 Task: Add Crofter's Premium Spread Concord Grape to the cart.
Action: Mouse moved to (870, 306)
Screenshot: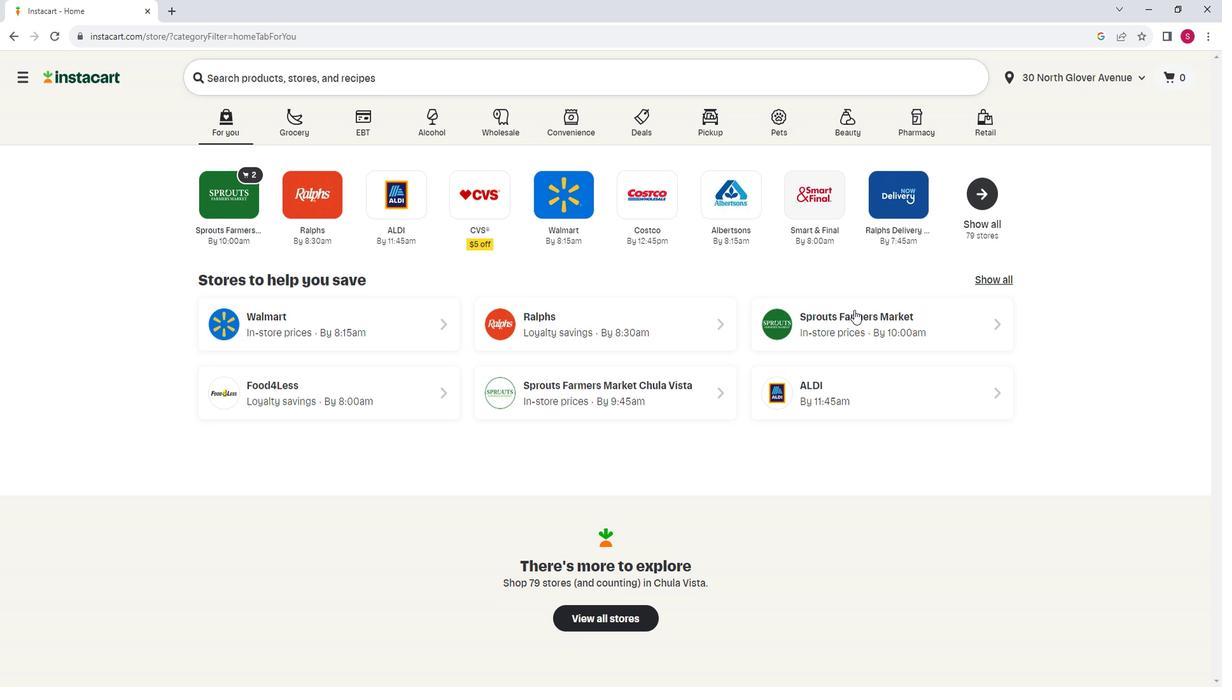 
Action: Mouse pressed left at (870, 306)
Screenshot: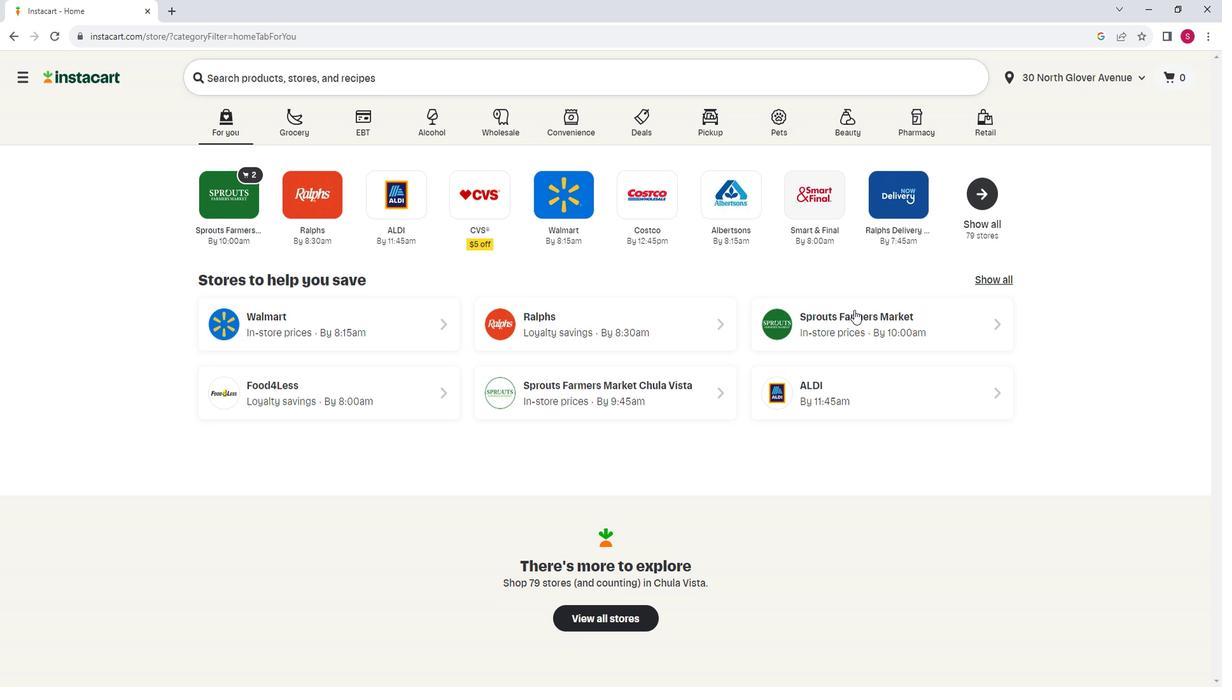 
Action: Mouse moved to (120, 398)
Screenshot: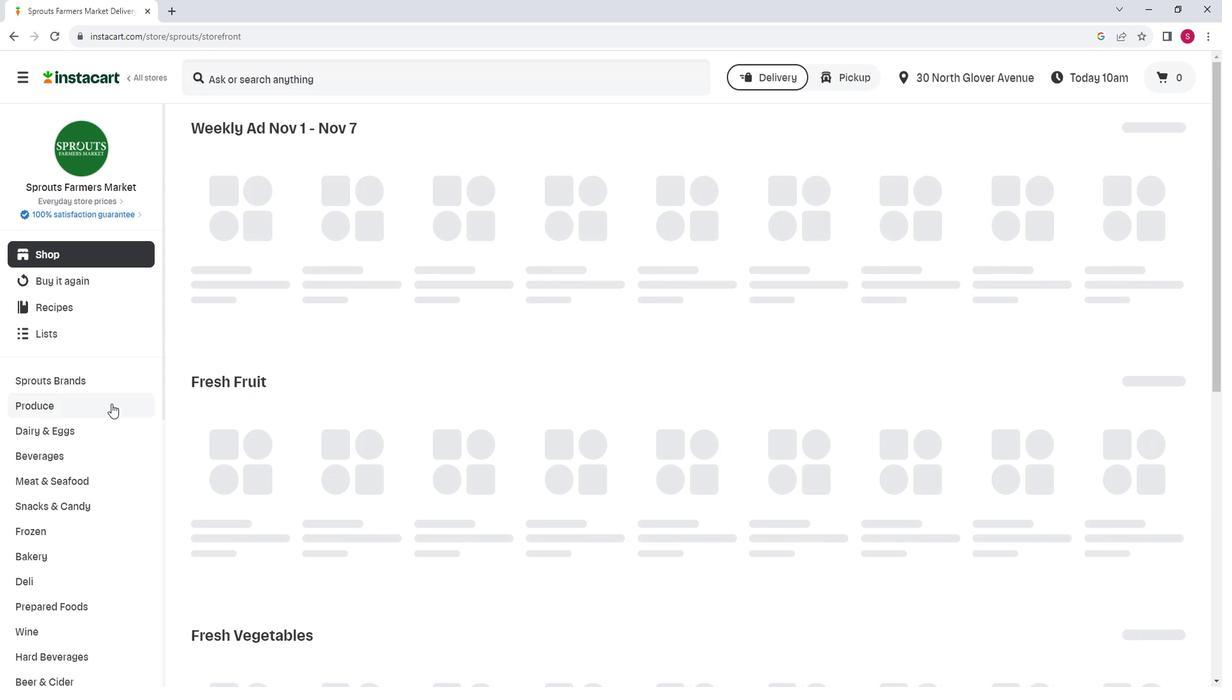 
Action: Mouse scrolled (120, 397) with delta (0, 0)
Screenshot: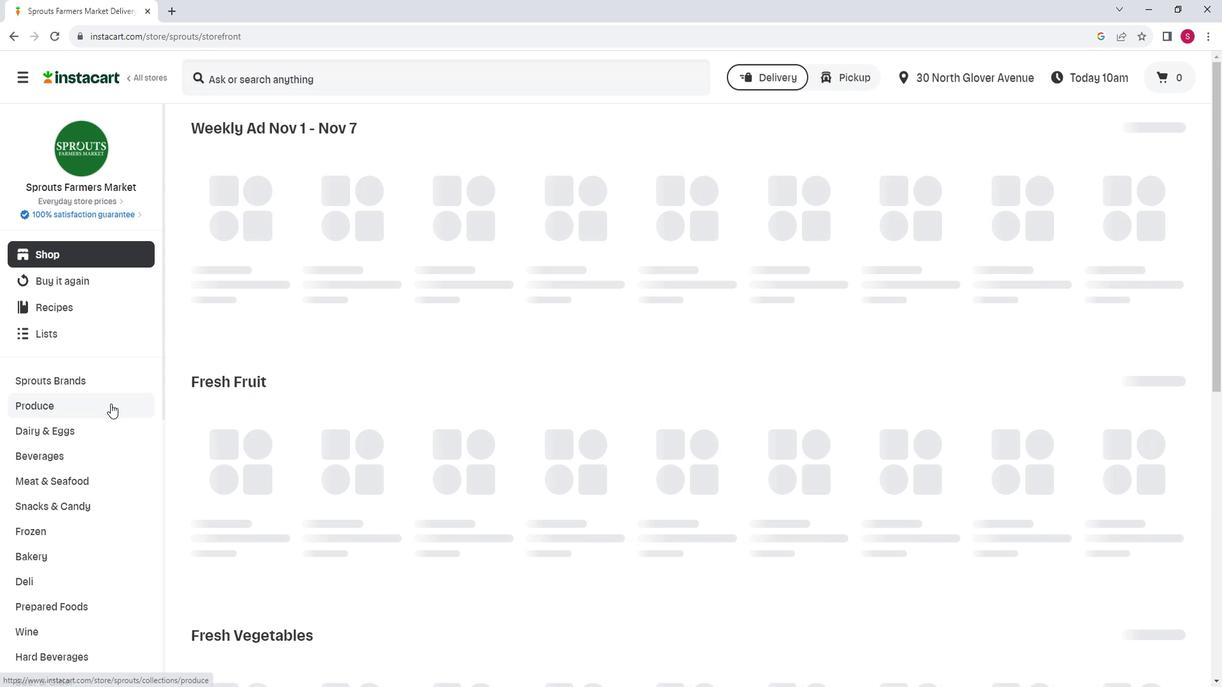 
Action: Mouse scrolled (120, 397) with delta (0, 0)
Screenshot: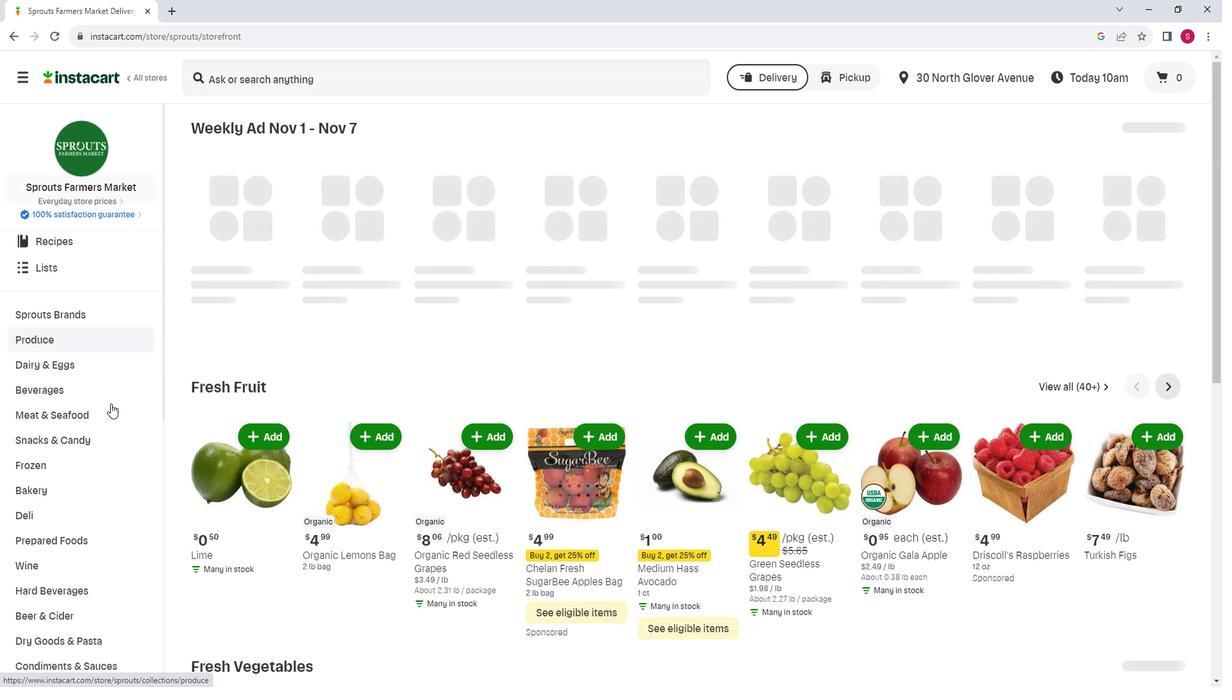 
Action: Mouse moved to (122, 397)
Screenshot: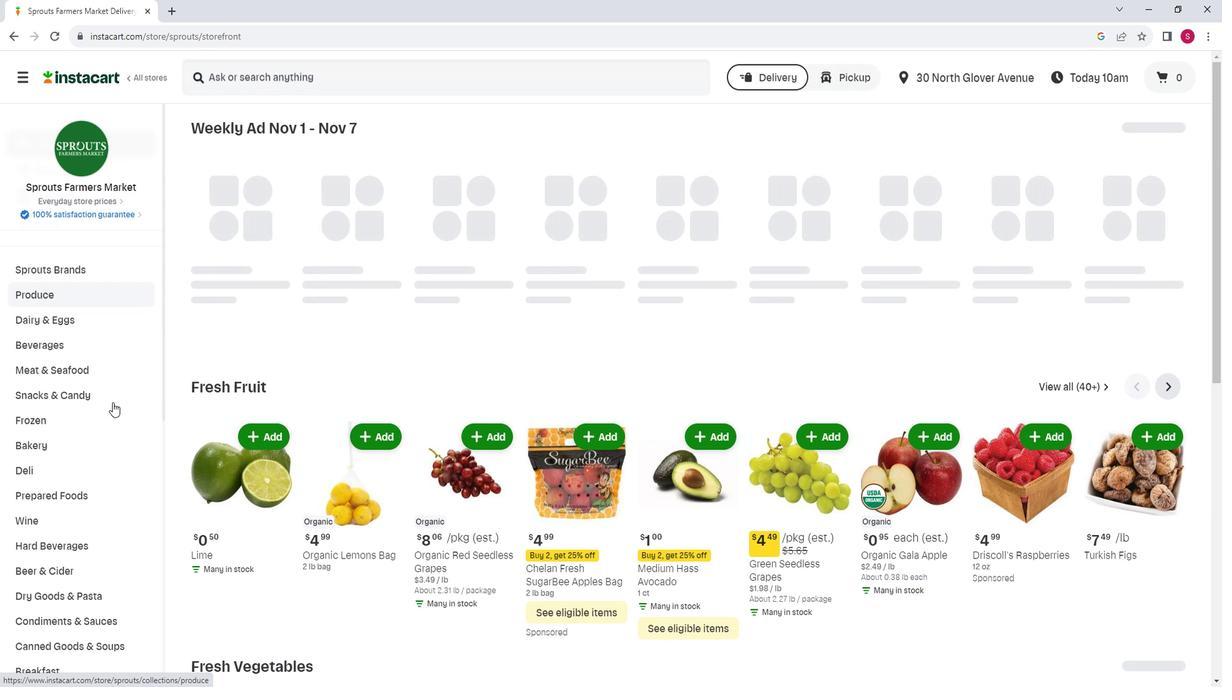 
Action: Mouse scrolled (122, 396) with delta (0, 0)
Screenshot: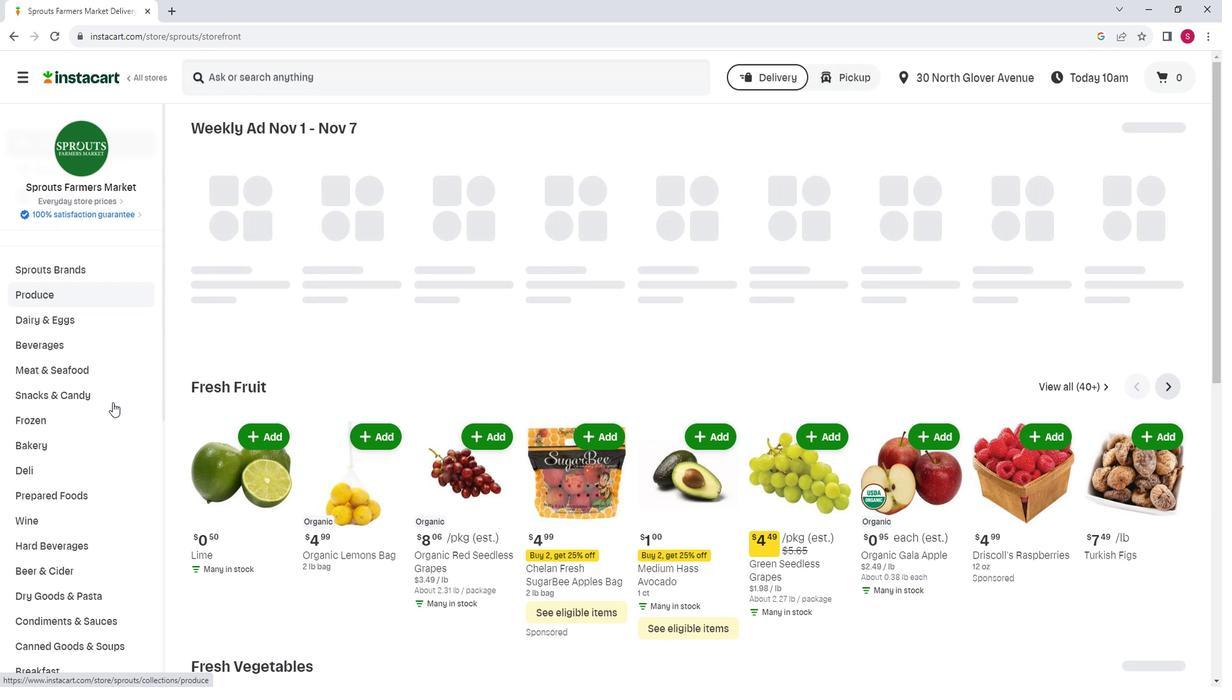 
Action: Mouse moved to (83, 576)
Screenshot: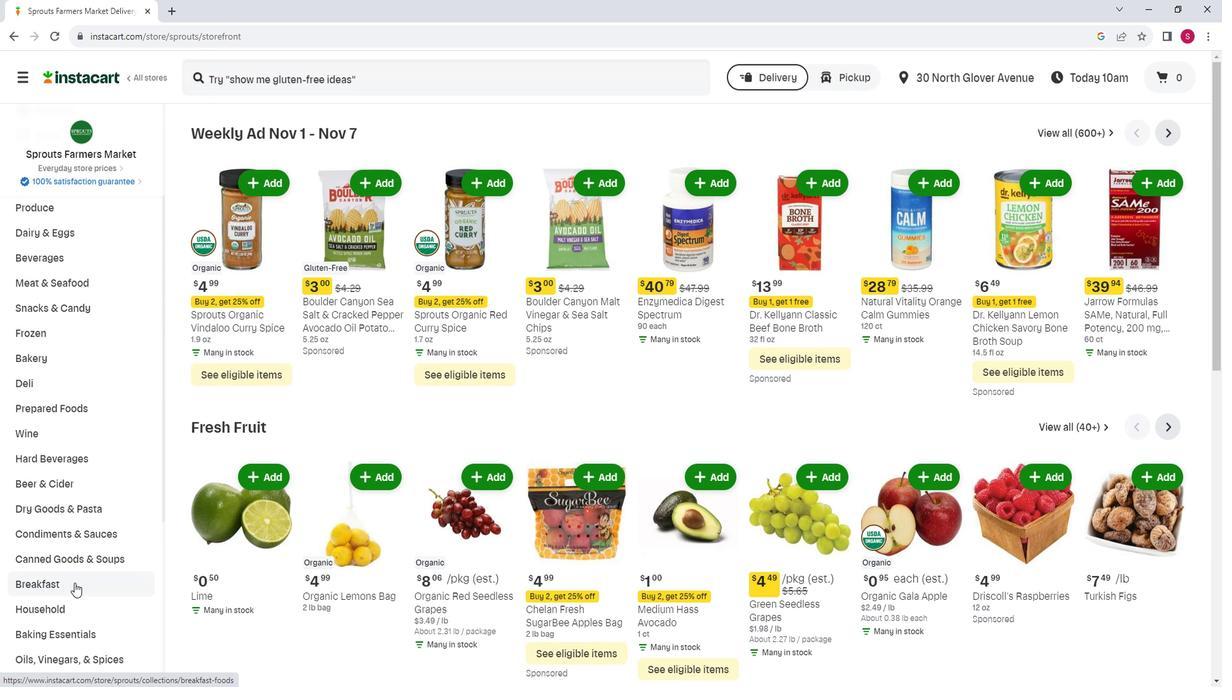 
Action: Mouse pressed left at (83, 576)
Screenshot: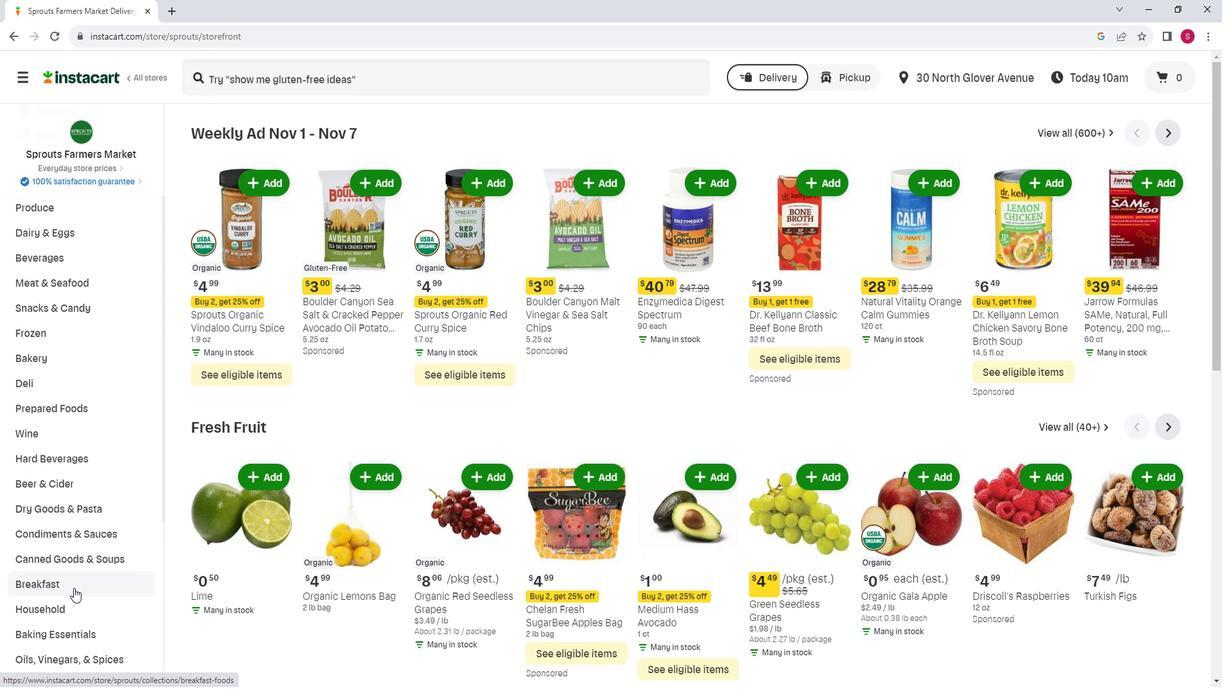 
Action: Mouse moved to (800, 165)
Screenshot: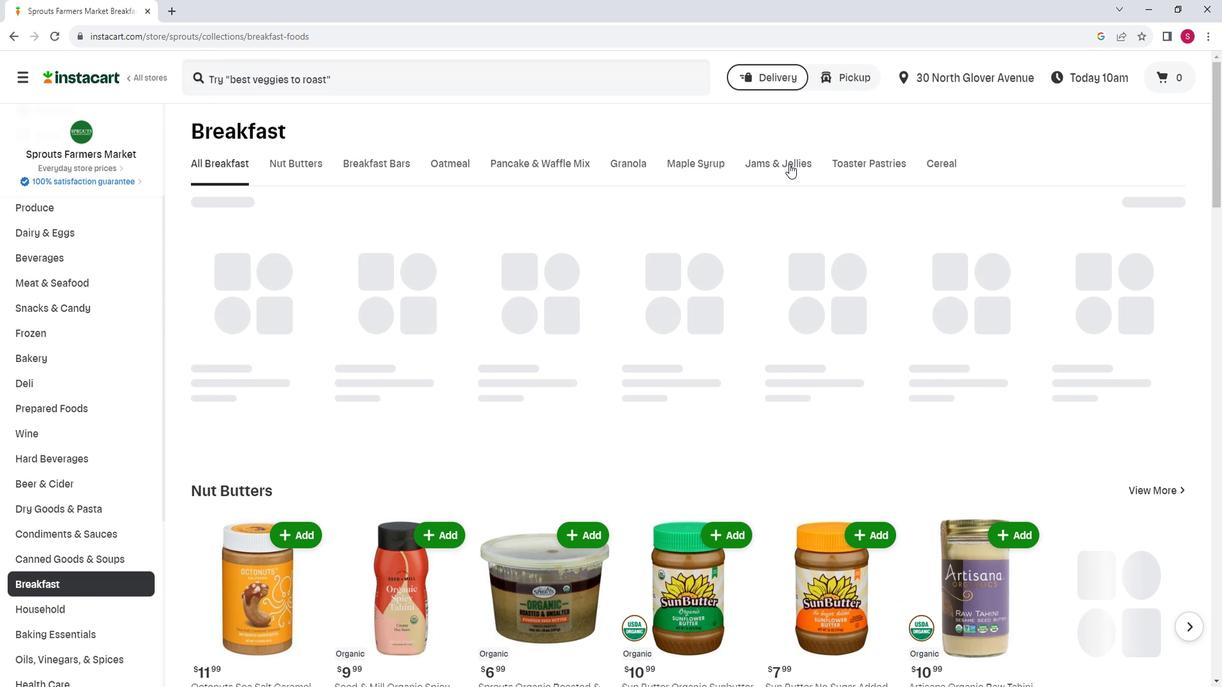 
Action: Mouse pressed left at (800, 165)
Screenshot: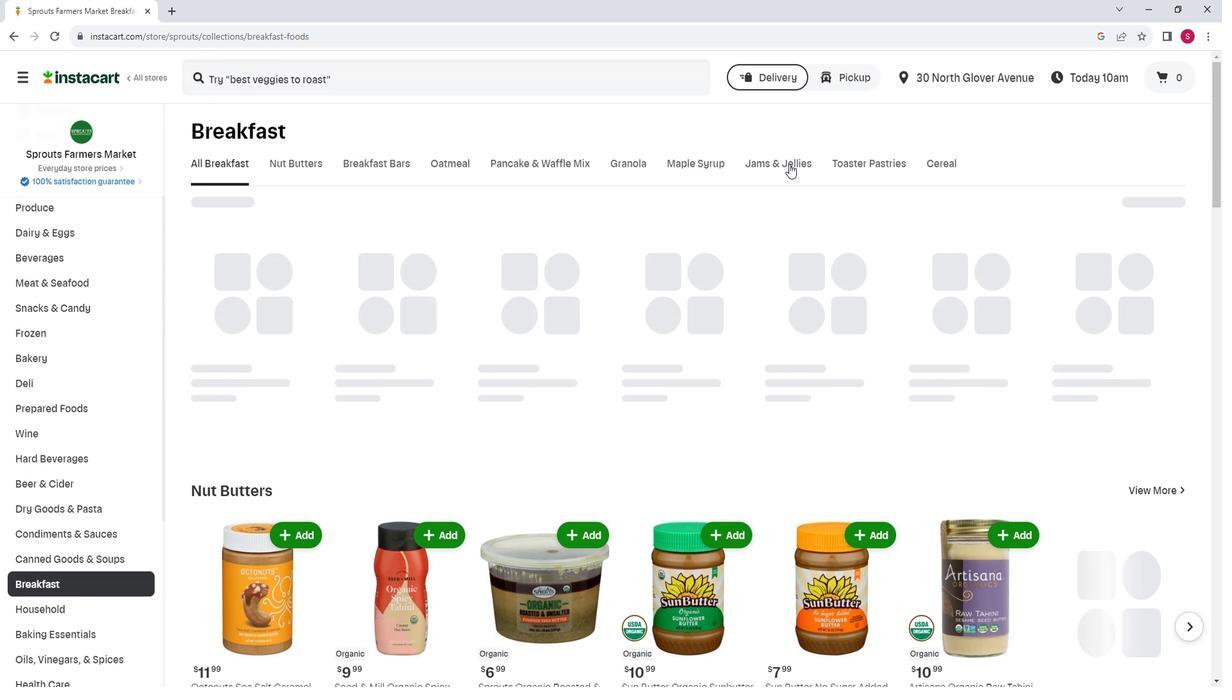 
Action: Mouse moved to (318, 225)
Screenshot: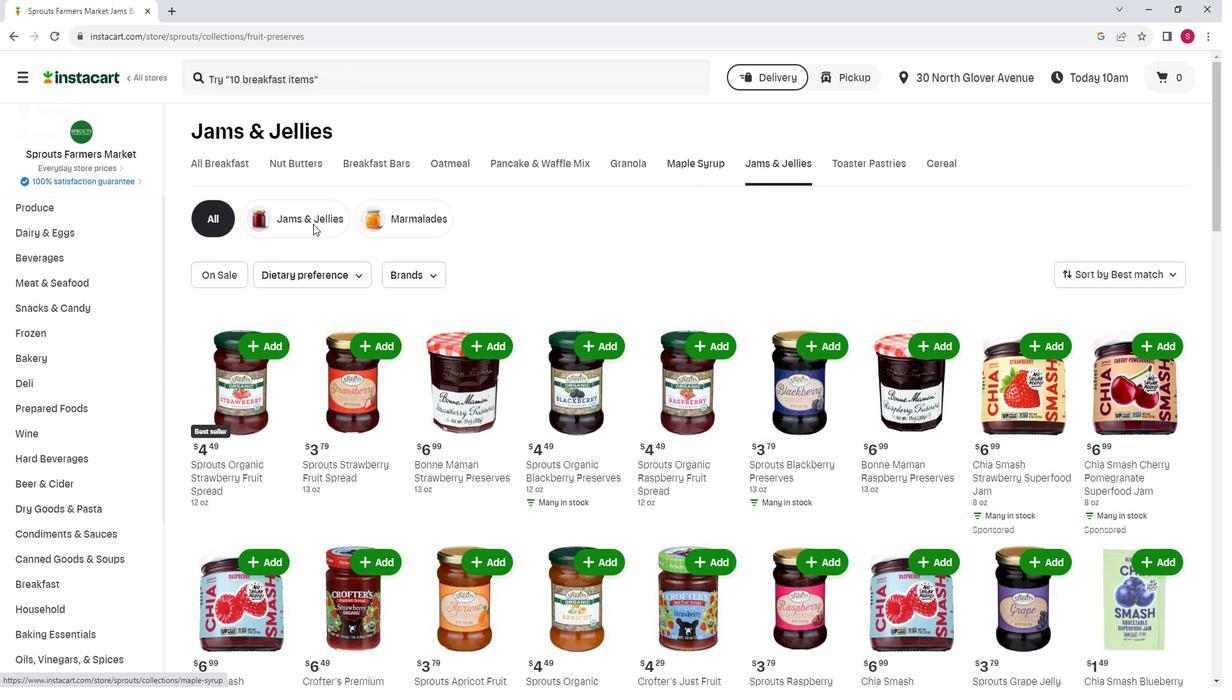 
Action: Mouse pressed left at (318, 225)
Screenshot: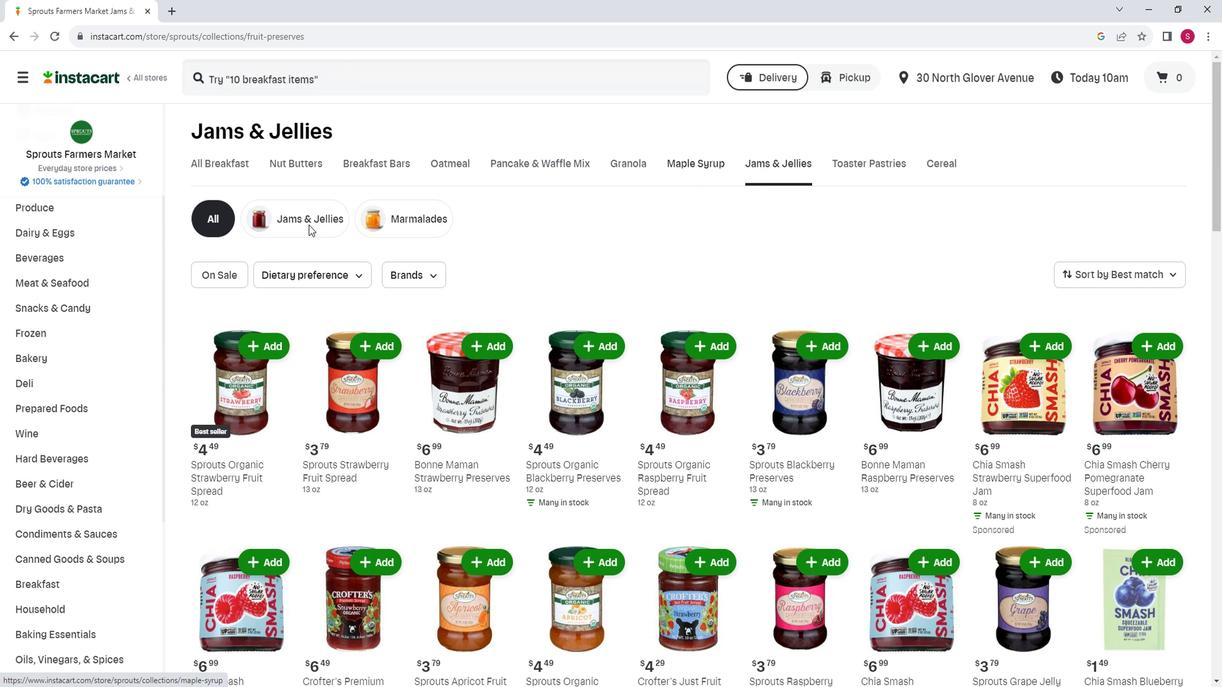 
Action: Mouse moved to (583, 280)
Screenshot: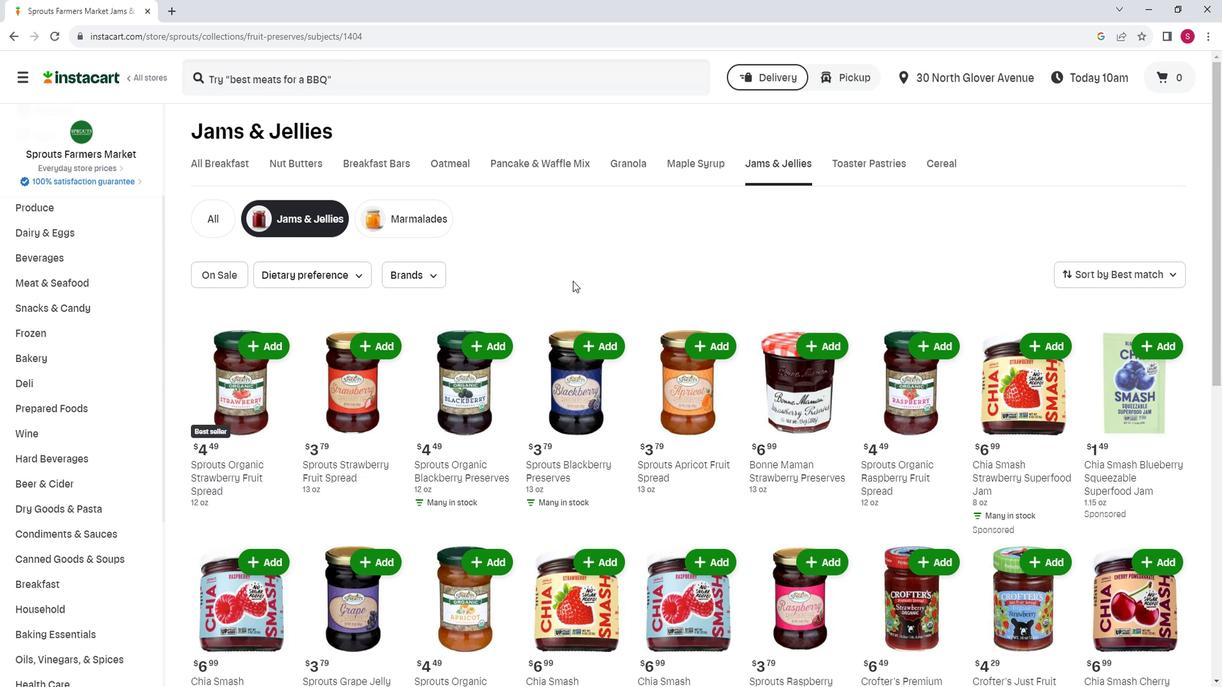 
Action: Mouse scrolled (583, 279) with delta (0, 0)
Screenshot: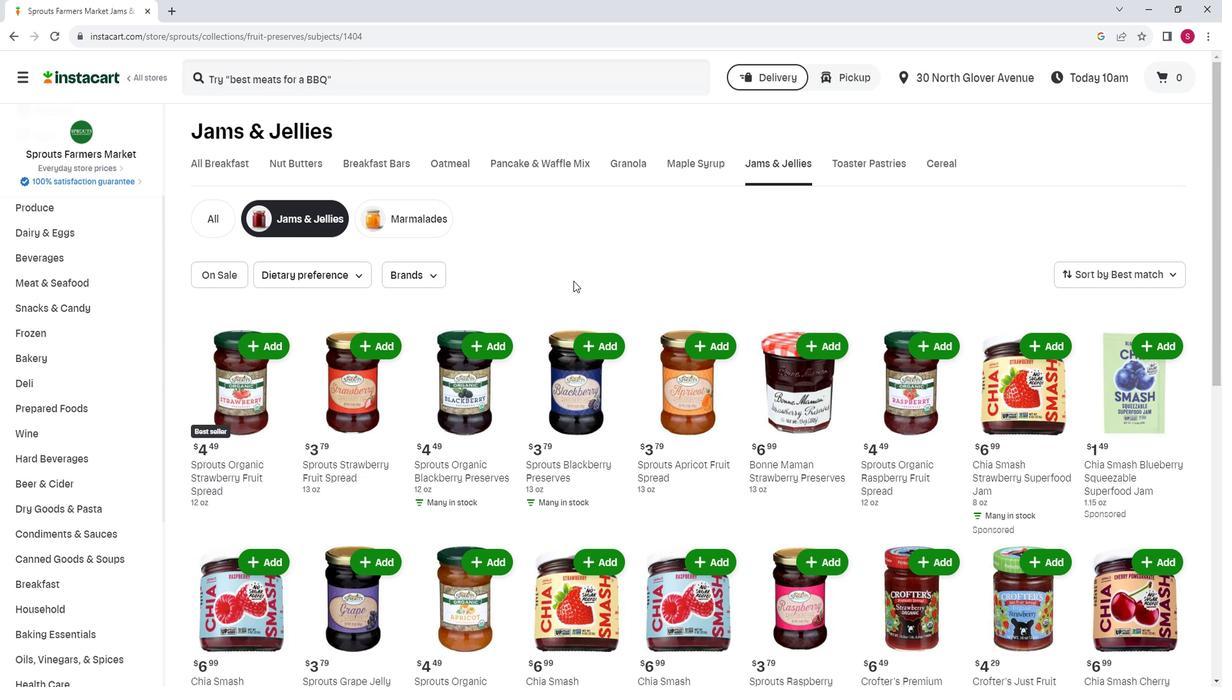 
Action: Mouse moved to (585, 345)
Screenshot: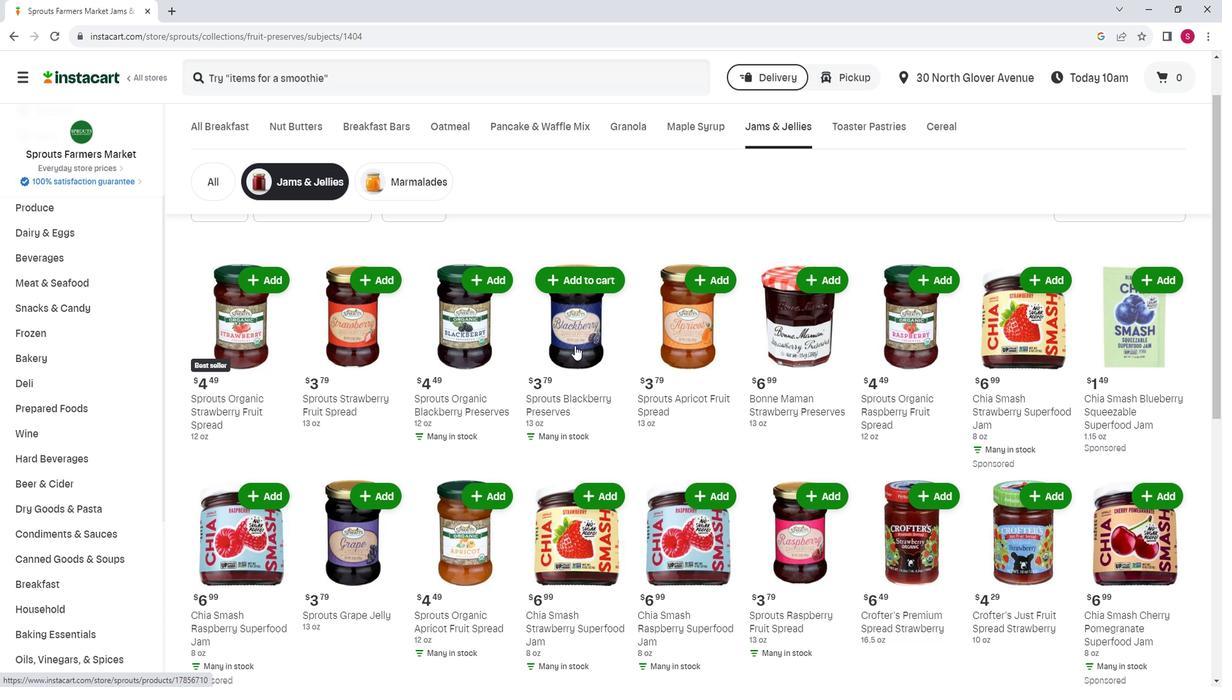 
Action: Mouse scrolled (585, 344) with delta (0, 0)
Screenshot: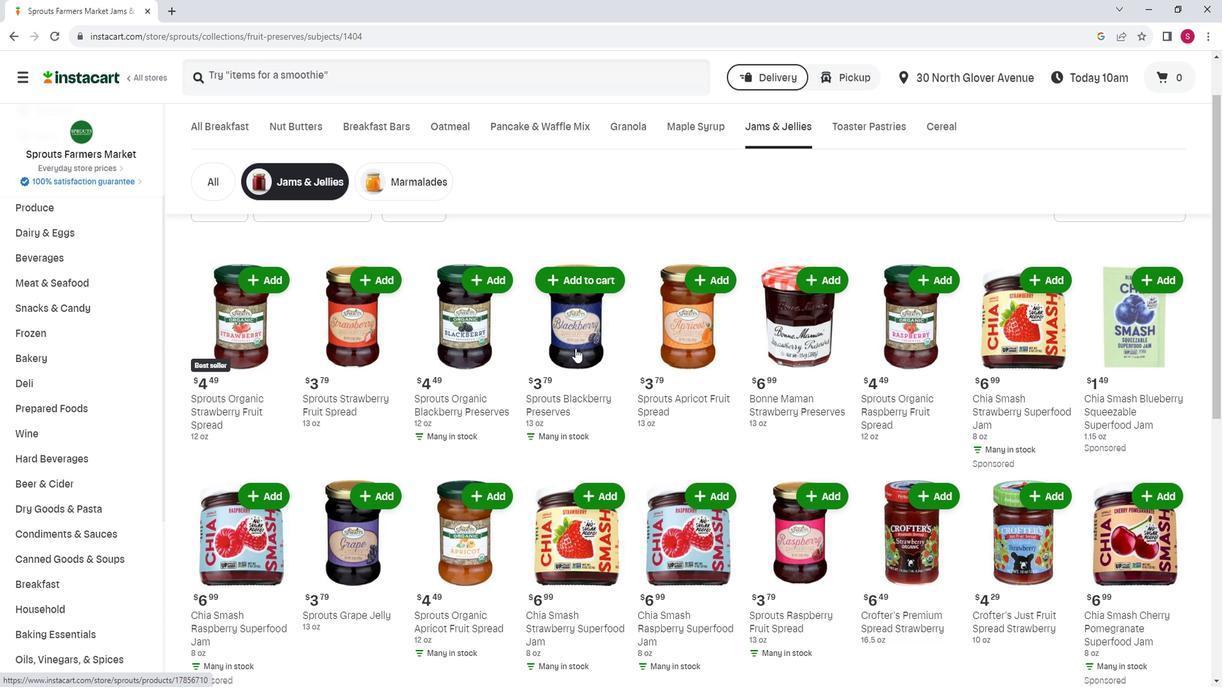 
Action: Mouse moved to (605, 344)
Screenshot: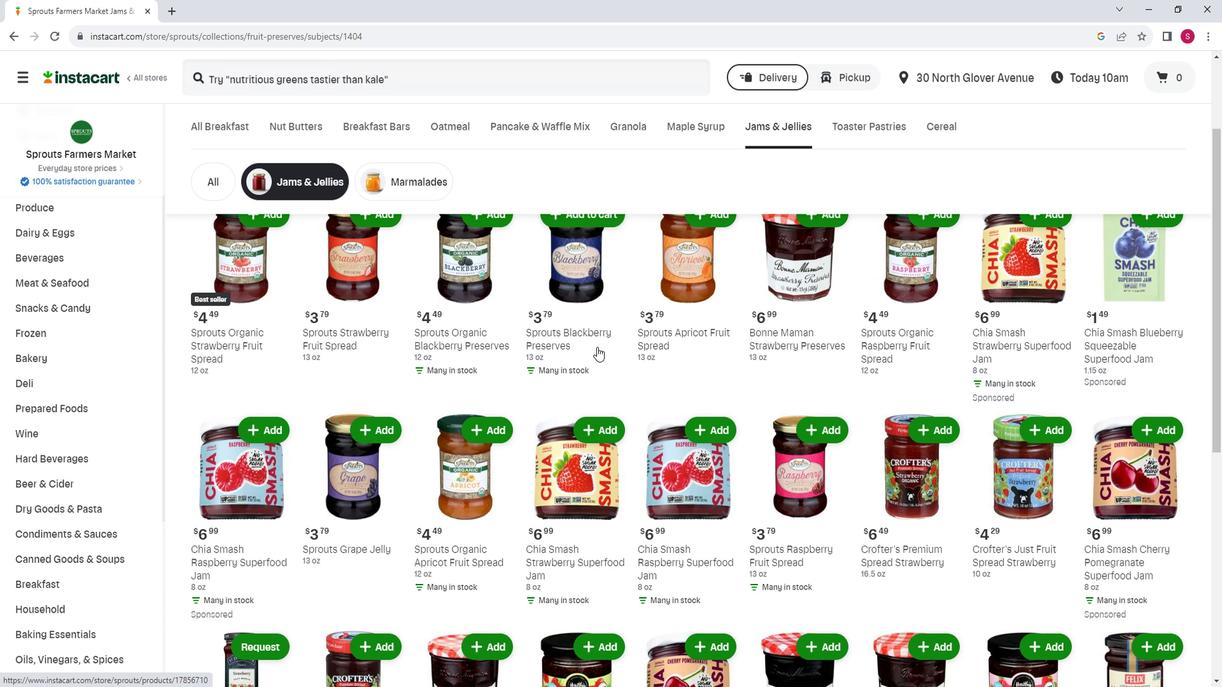 
Action: Mouse scrolled (605, 343) with delta (0, 0)
Screenshot: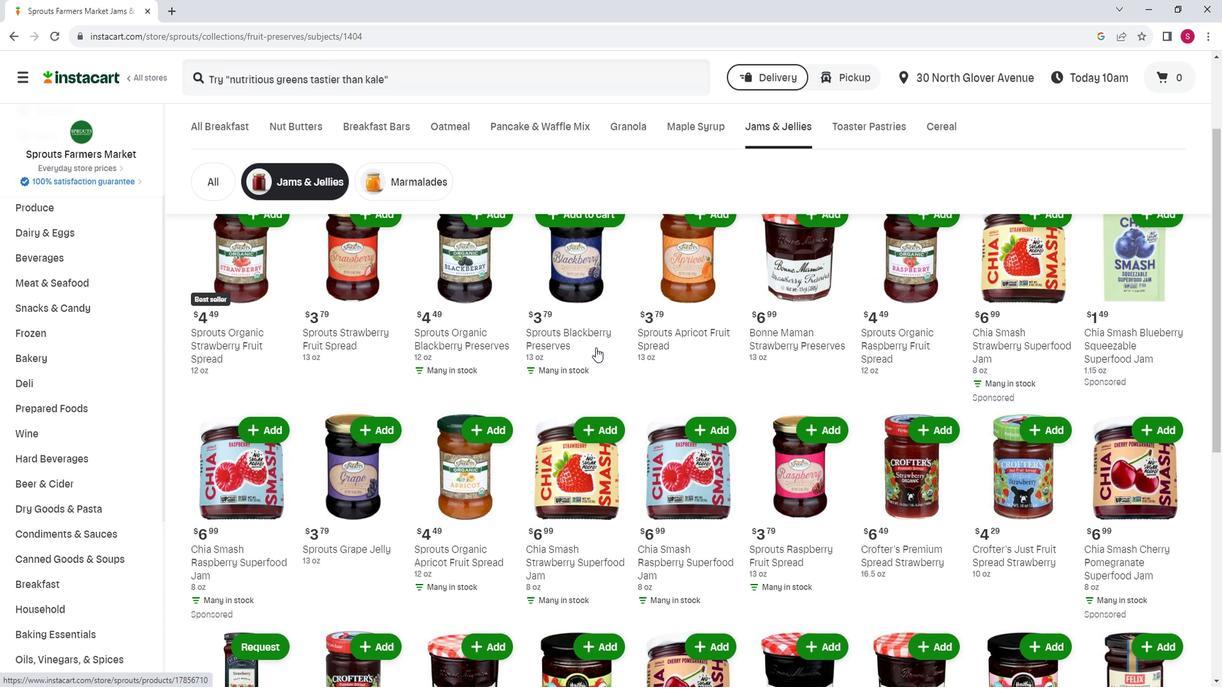 
Action: Mouse moved to (546, 329)
Screenshot: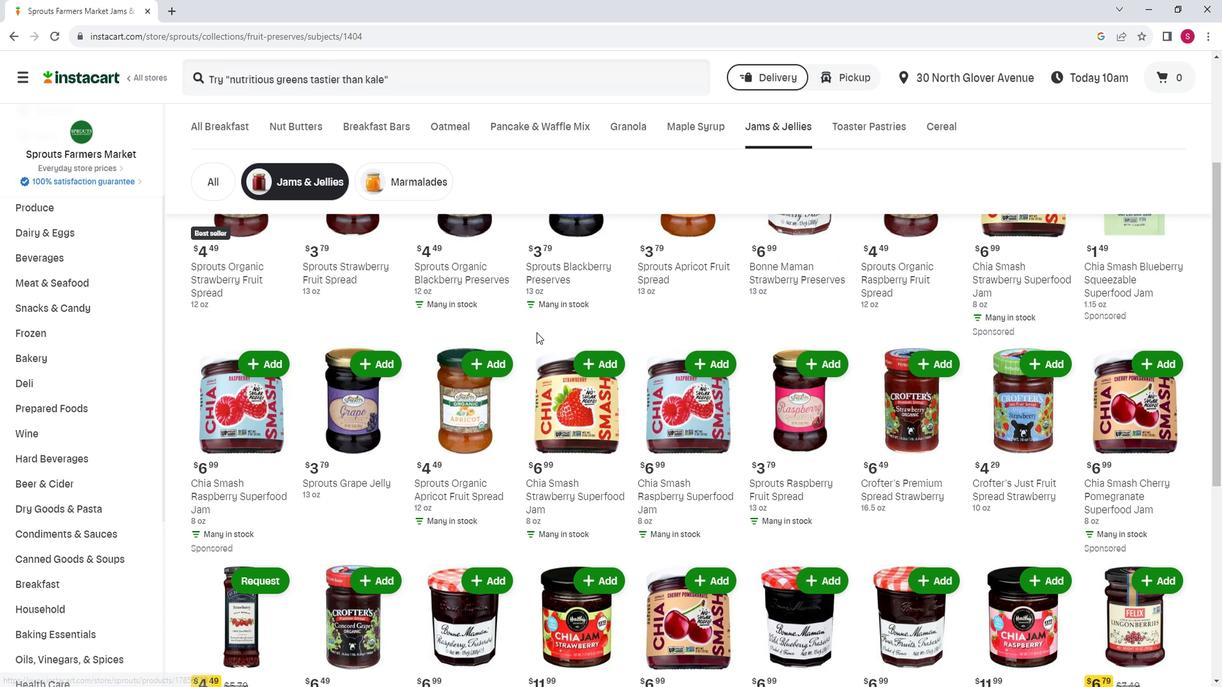 
Action: Mouse scrolled (546, 329) with delta (0, 0)
Screenshot: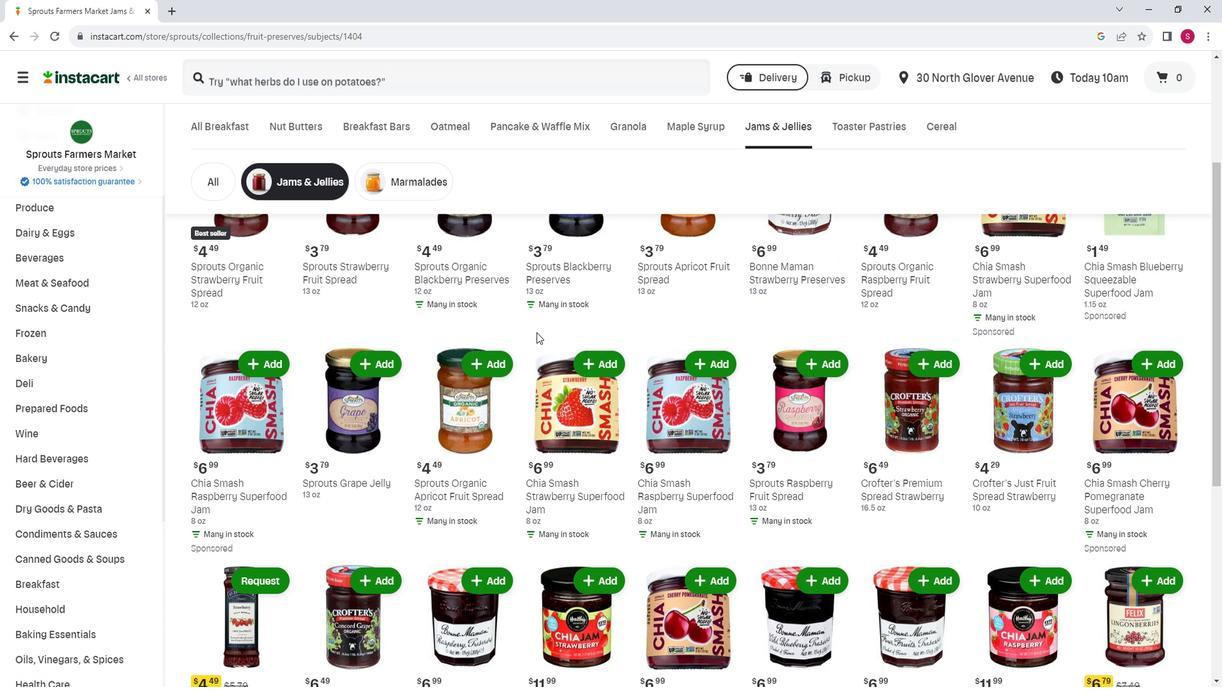 
Action: Mouse moved to (546, 329)
Screenshot: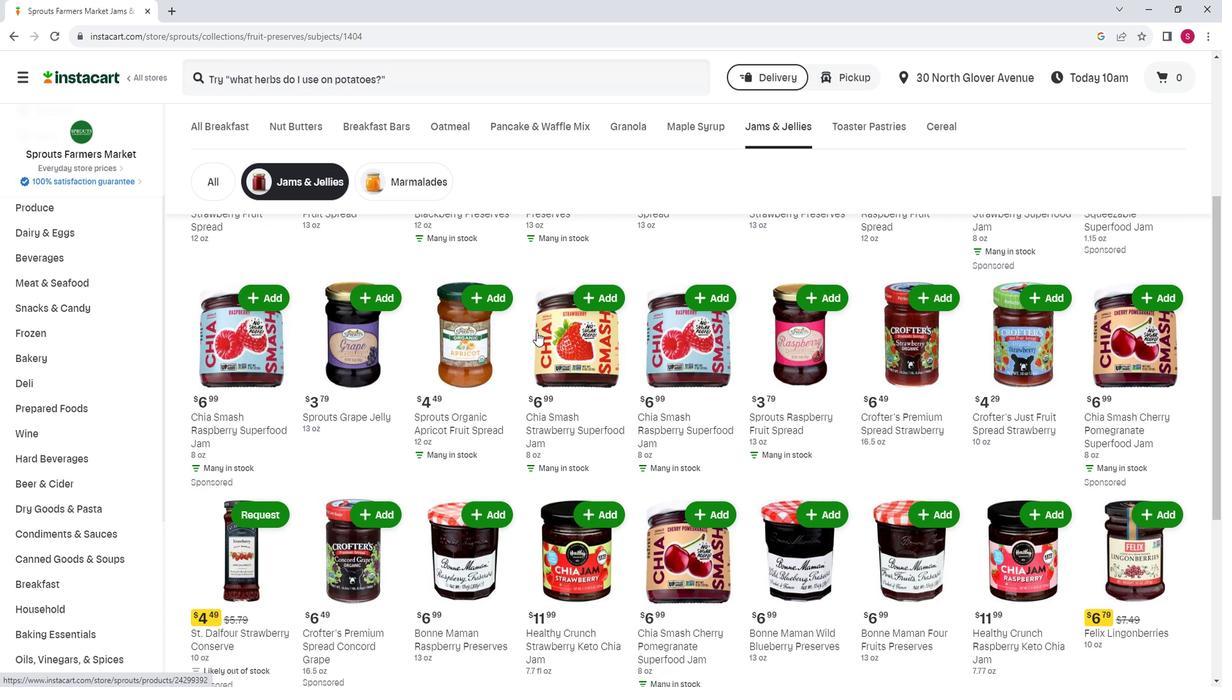 
Action: Mouse scrolled (546, 329) with delta (0, 0)
Screenshot: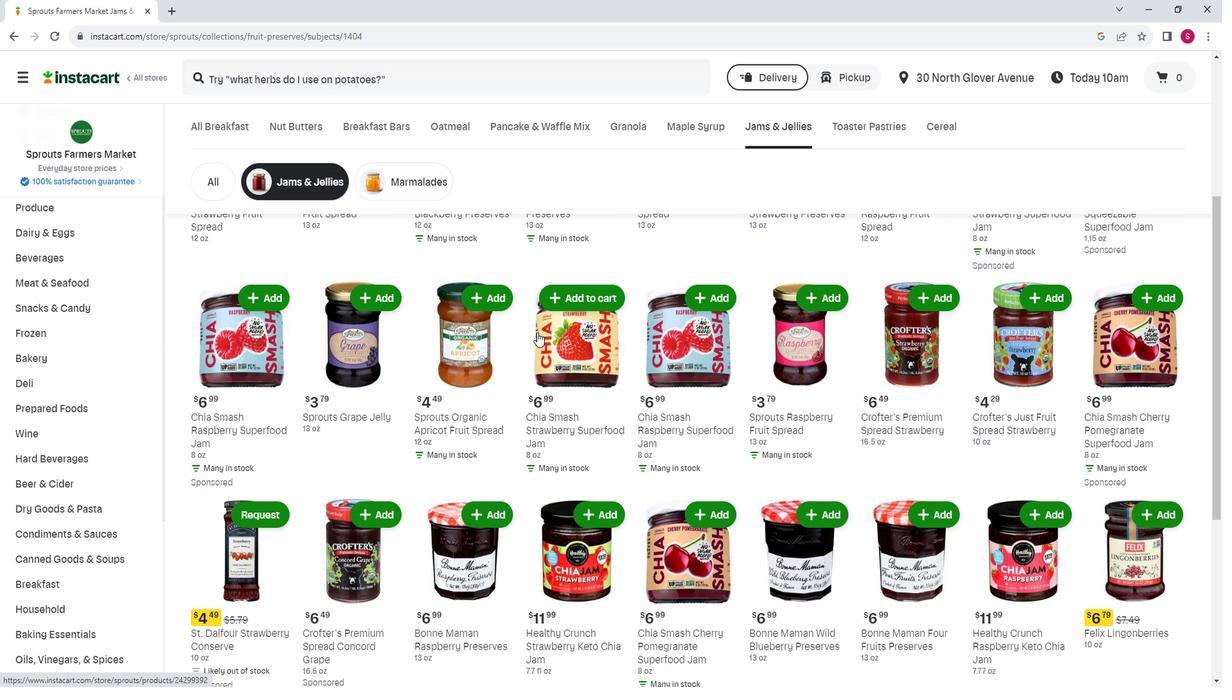 
Action: Mouse moved to (546, 334)
Screenshot: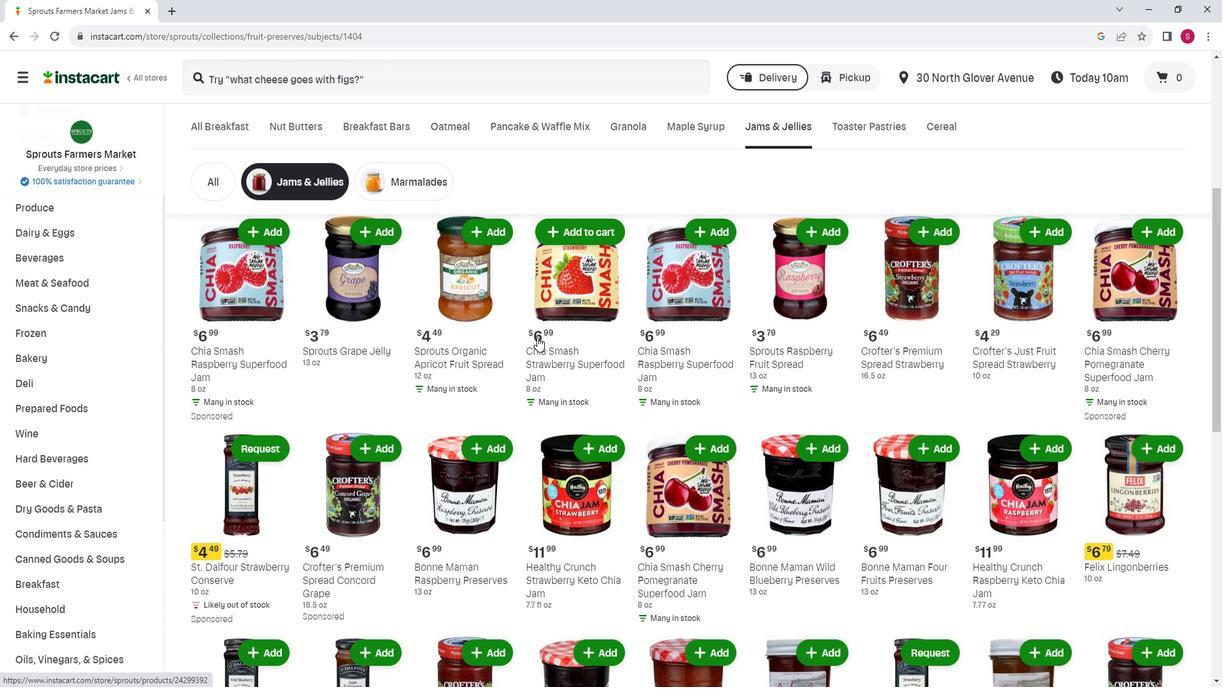 
Action: Mouse scrolled (546, 334) with delta (0, 0)
Screenshot: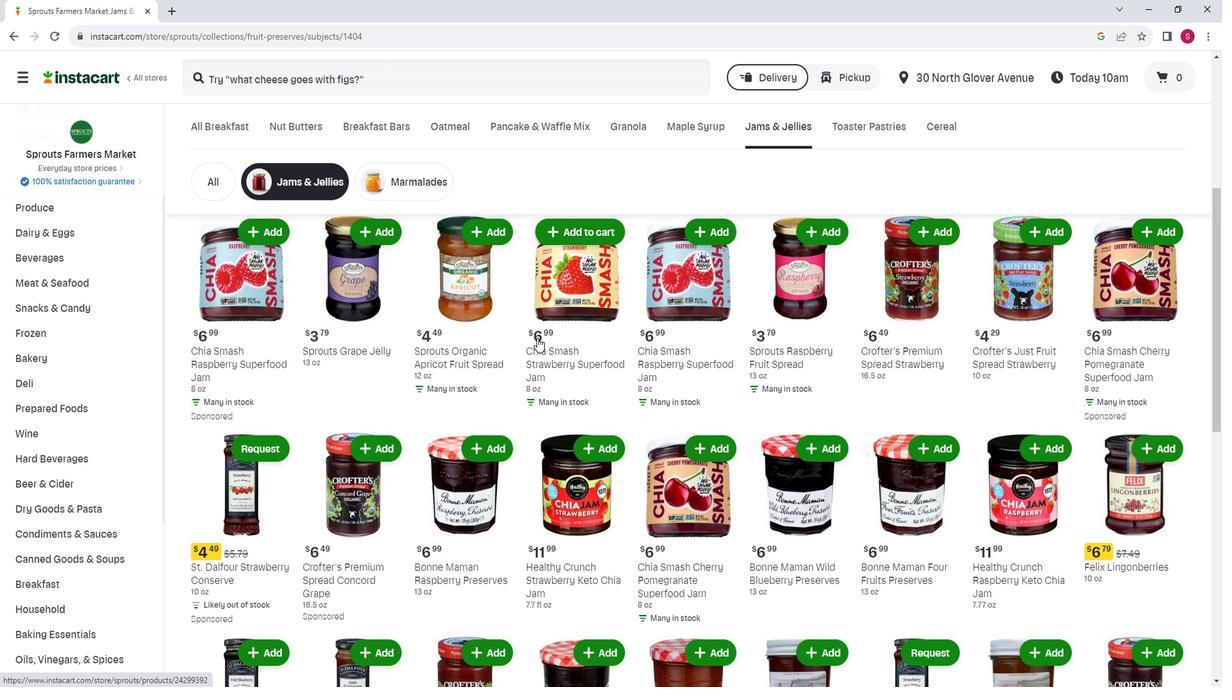 
Action: Mouse moved to (400, 381)
Screenshot: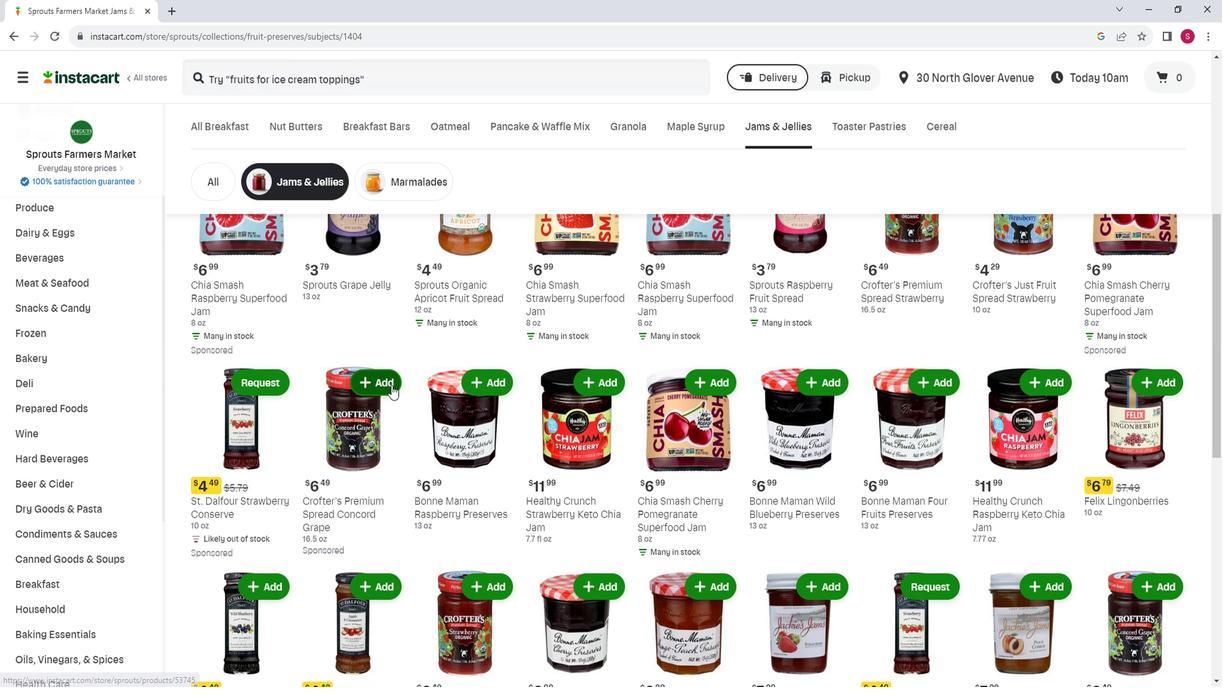 
Action: Mouse pressed left at (400, 381)
Screenshot: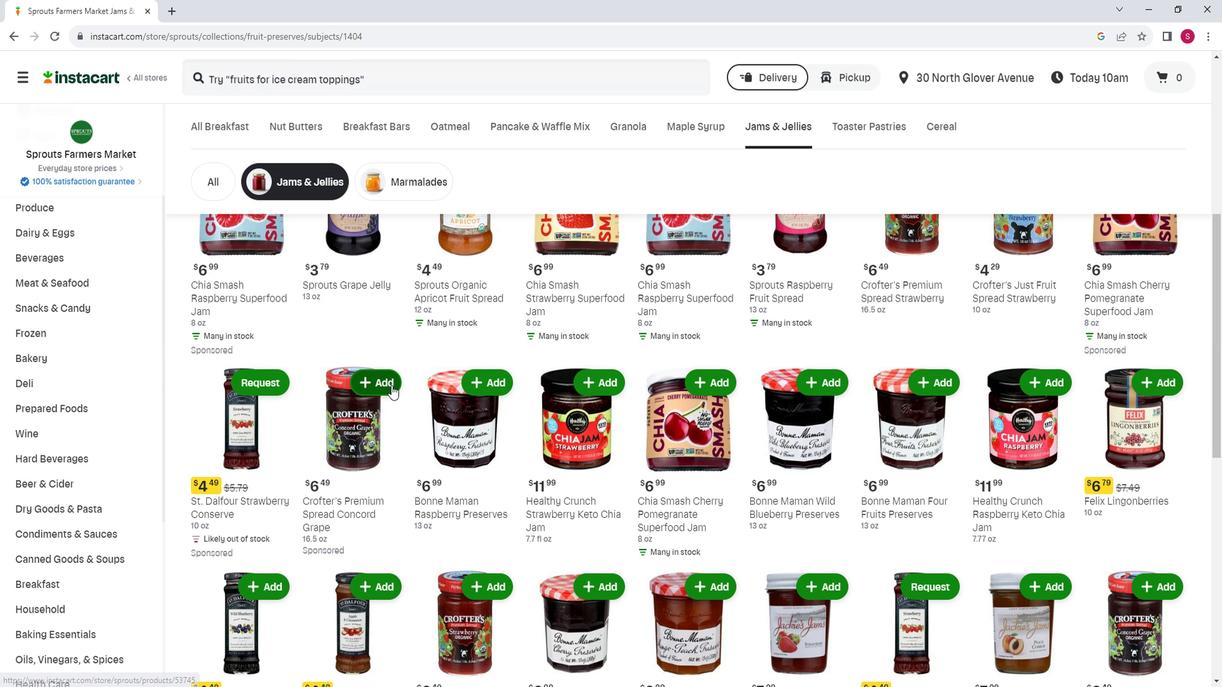 
Action: Mouse moved to (413, 338)
Screenshot: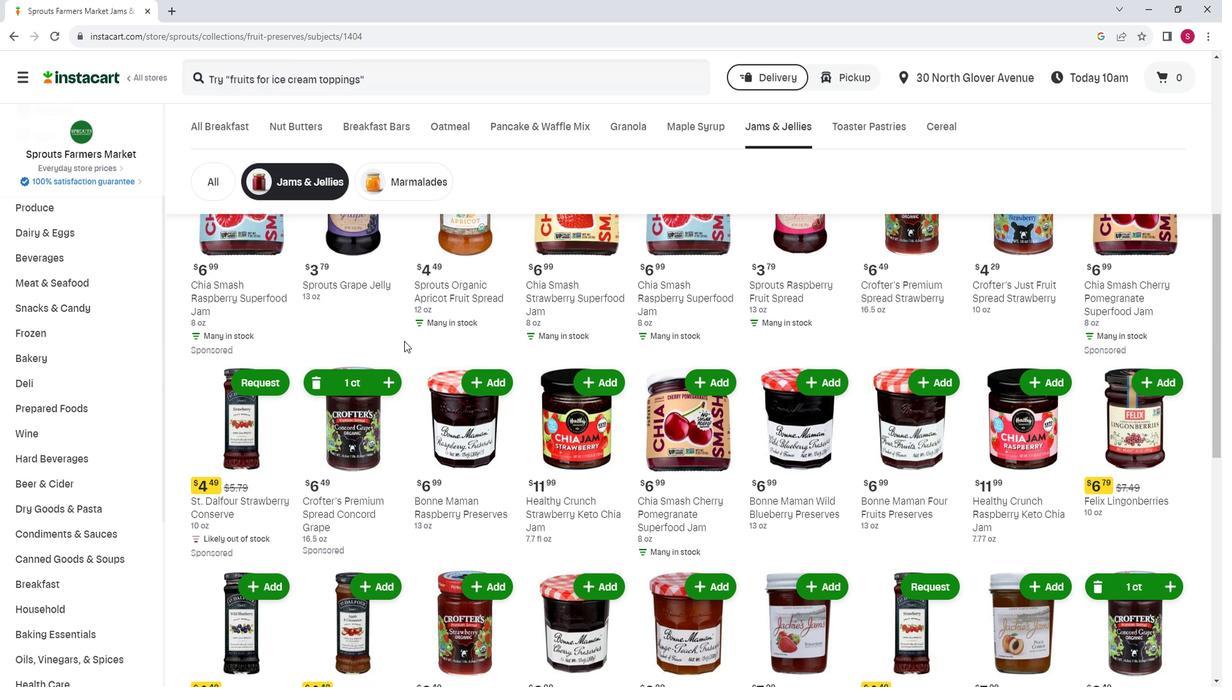 
